 Task: Update the pool type of the saved search to private or community pool.
Action: Mouse moved to (309, 239)
Screenshot: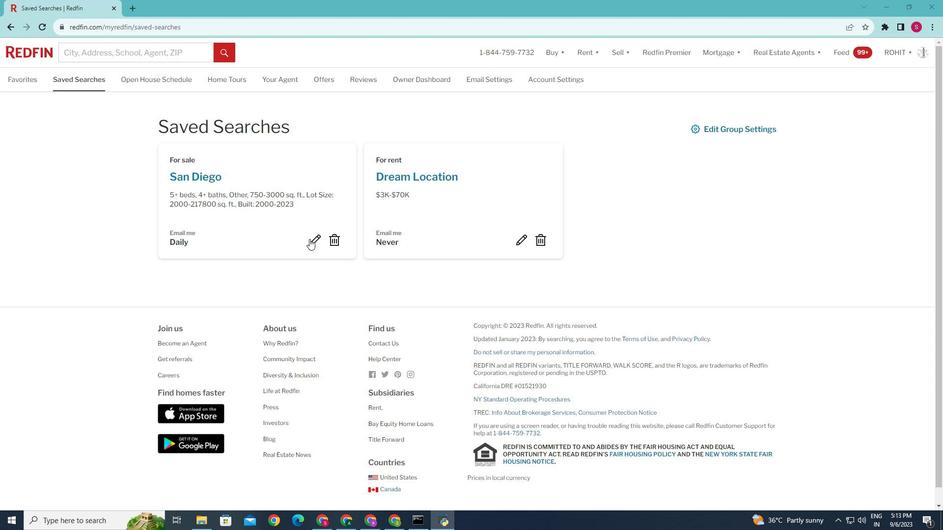 
Action: Mouse pressed left at (309, 239)
Screenshot: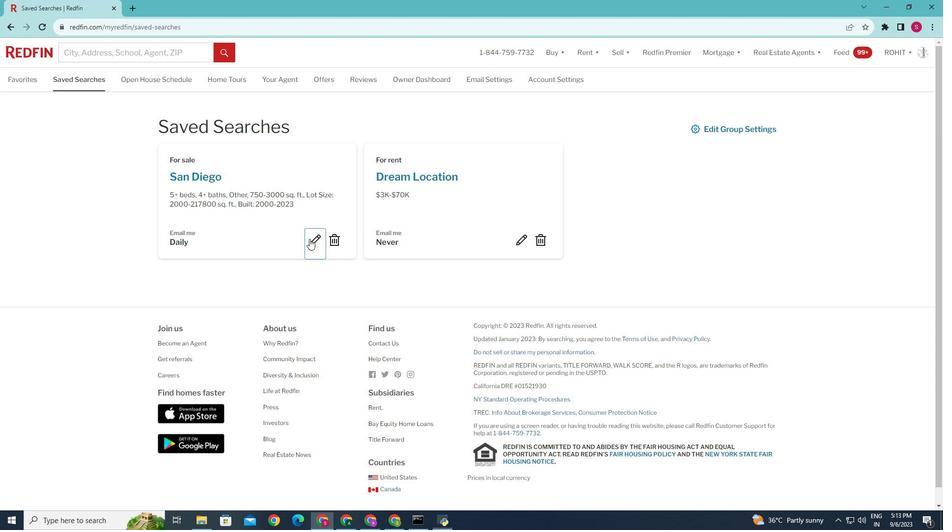 
Action: Mouse moved to (402, 296)
Screenshot: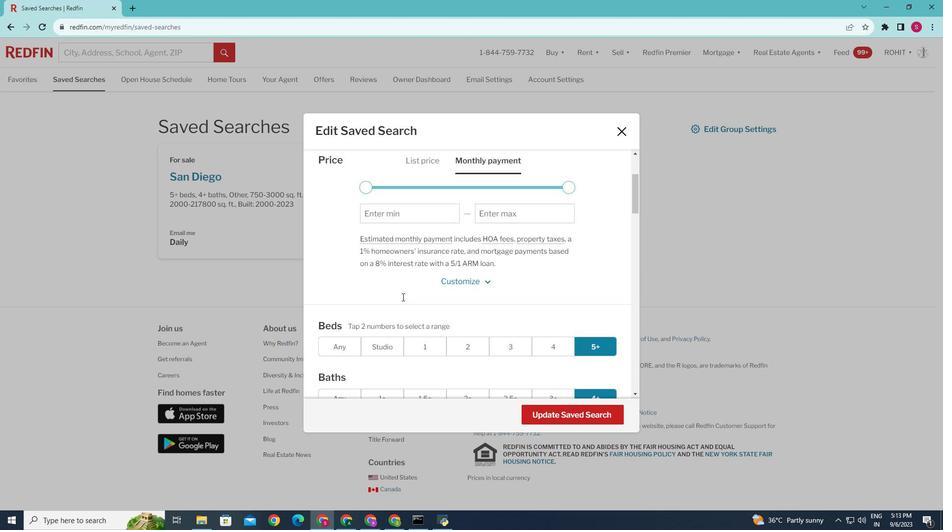 
Action: Mouse scrolled (402, 296) with delta (0, 0)
Screenshot: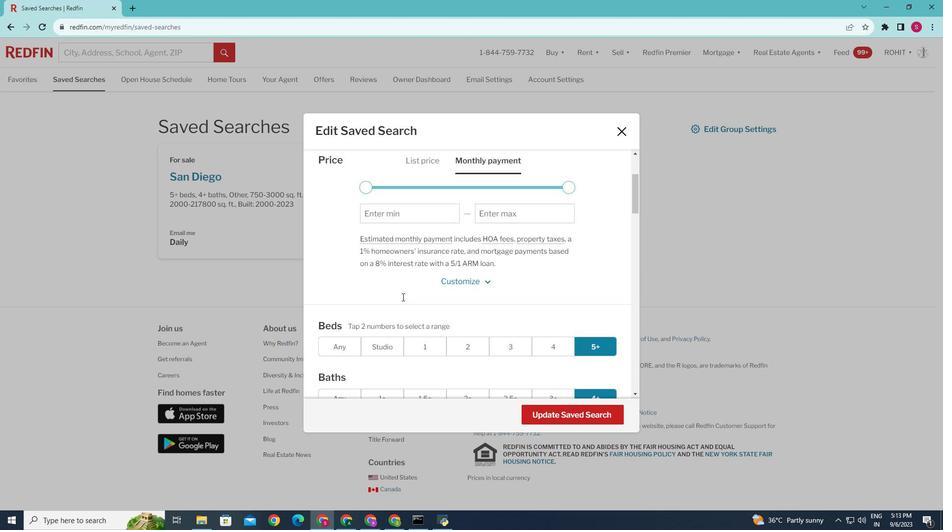 
Action: Mouse scrolled (402, 296) with delta (0, 0)
Screenshot: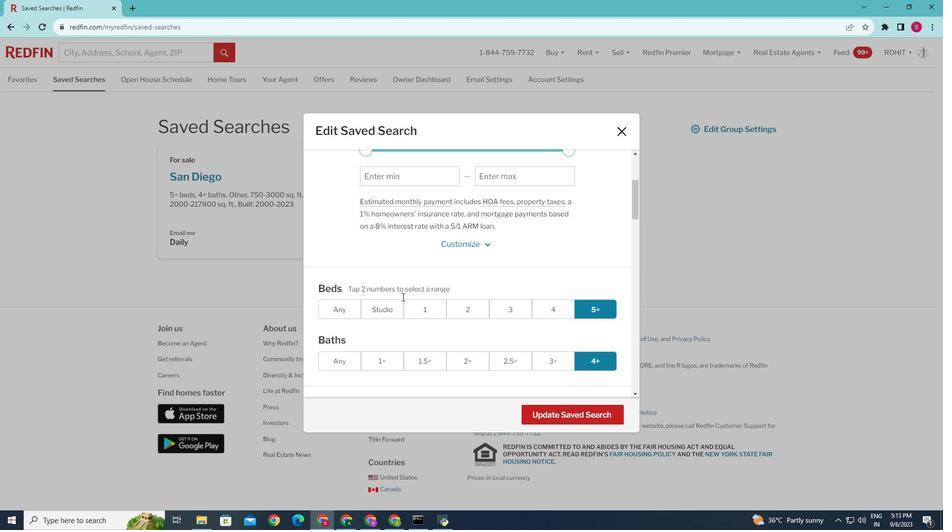 
Action: Mouse moved to (402, 297)
Screenshot: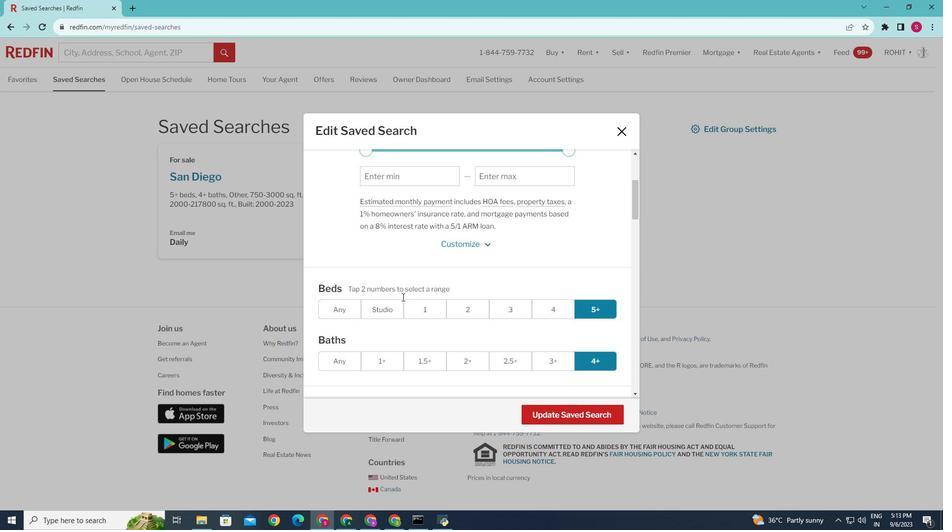 
Action: Mouse scrolled (402, 296) with delta (0, 0)
Screenshot: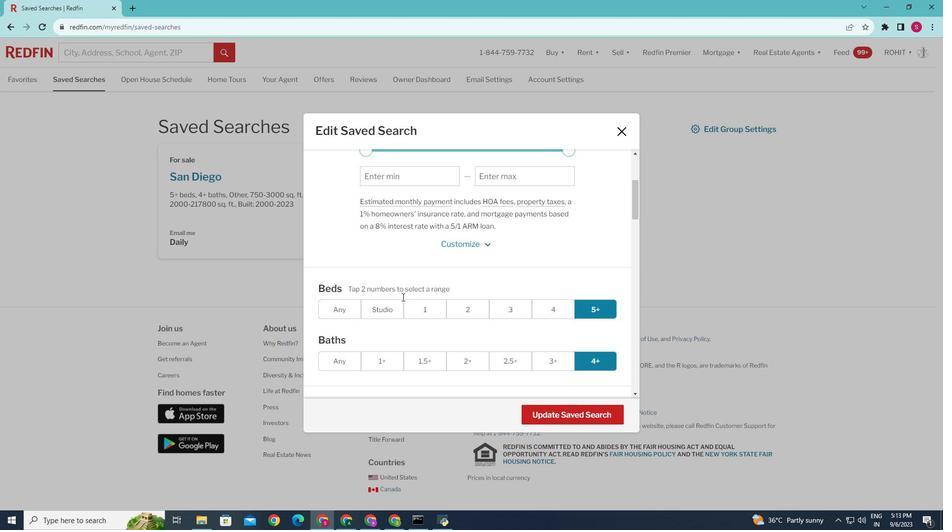 
Action: Mouse scrolled (402, 296) with delta (0, 0)
Screenshot: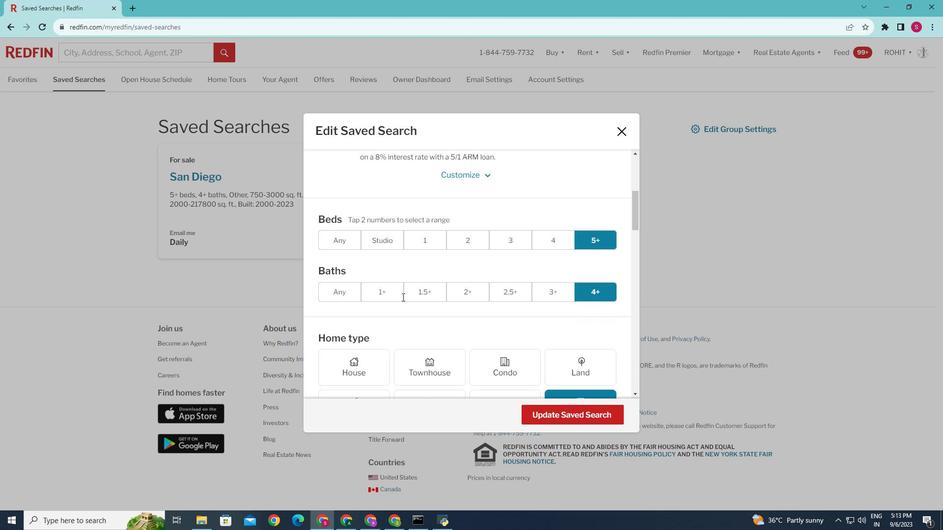 
Action: Mouse scrolled (402, 296) with delta (0, 0)
Screenshot: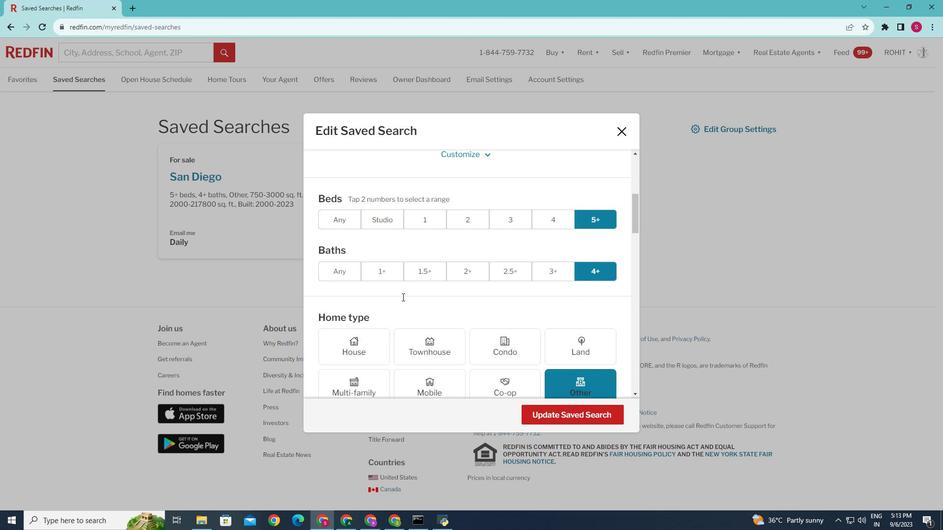 
Action: Mouse scrolled (402, 296) with delta (0, 0)
Screenshot: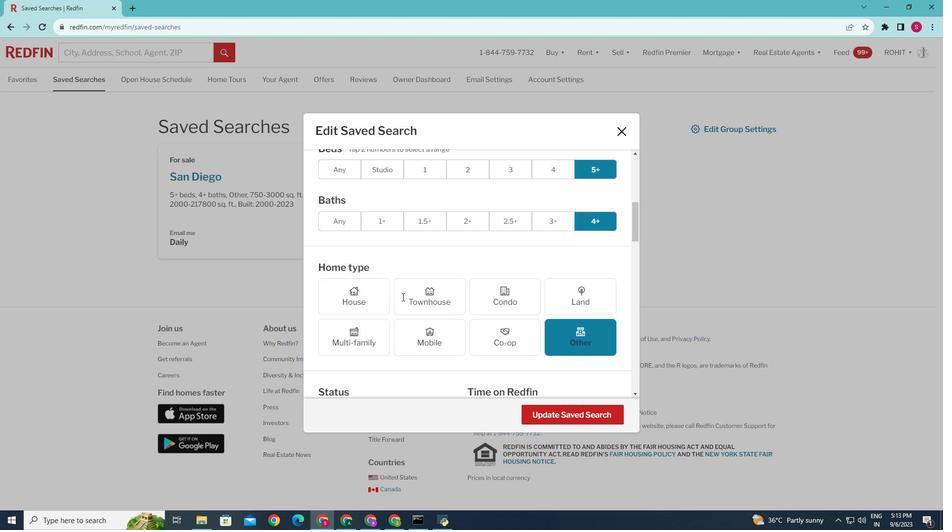 
Action: Mouse scrolled (402, 296) with delta (0, 0)
Screenshot: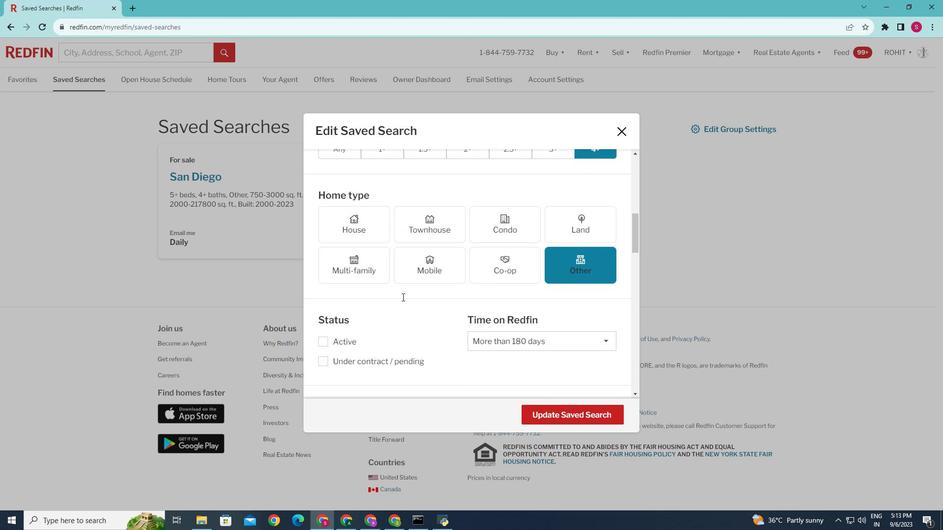 
Action: Mouse scrolled (402, 296) with delta (0, 0)
Screenshot: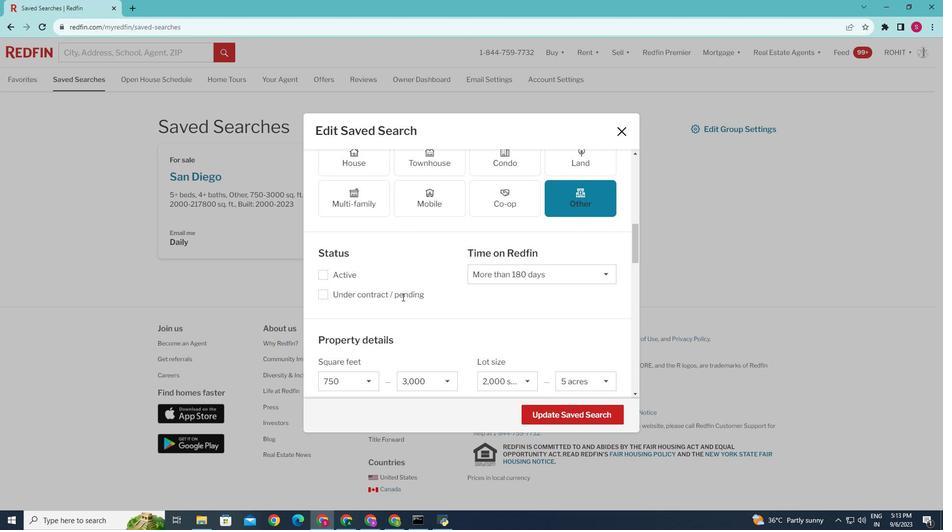 
Action: Mouse scrolled (402, 296) with delta (0, 0)
Screenshot: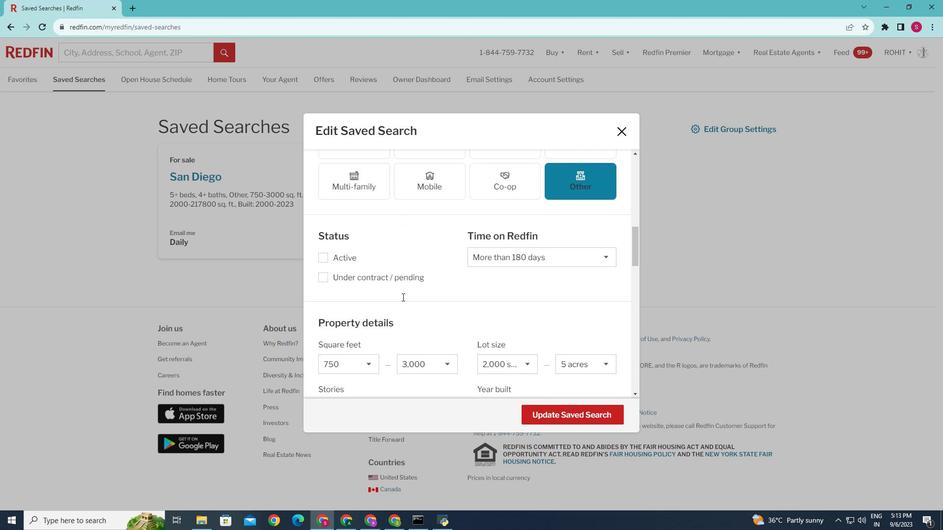 
Action: Mouse scrolled (402, 296) with delta (0, 0)
Screenshot: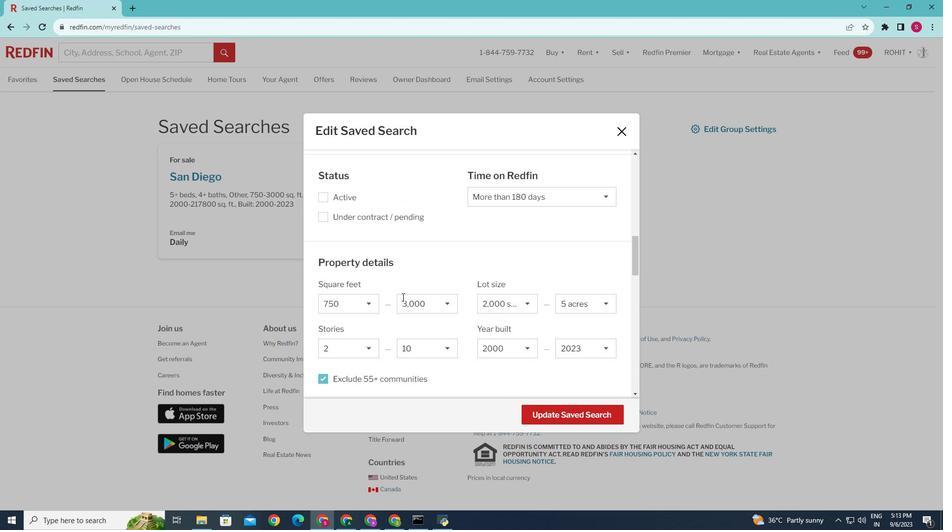 
Action: Mouse scrolled (402, 296) with delta (0, 0)
Screenshot: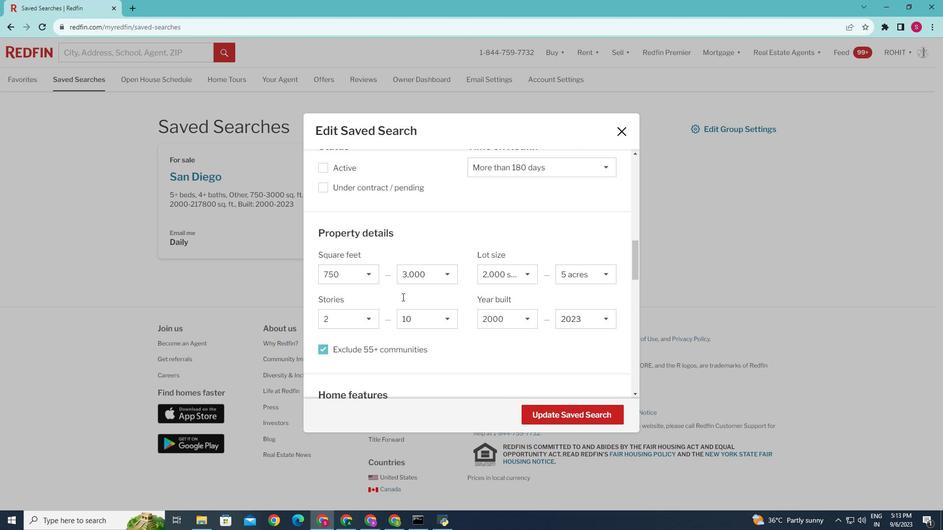 
Action: Mouse scrolled (402, 296) with delta (0, 0)
Screenshot: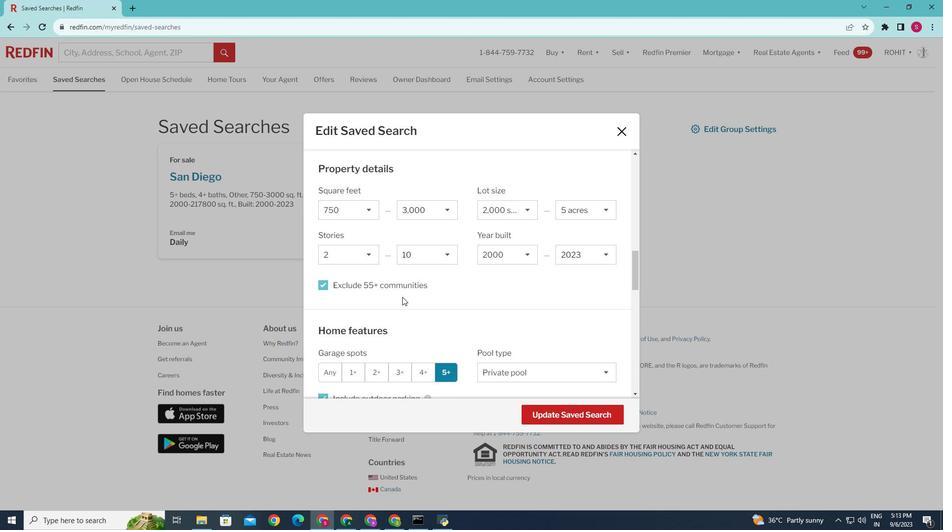 
Action: Mouse scrolled (402, 296) with delta (0, 0)
Screenshot: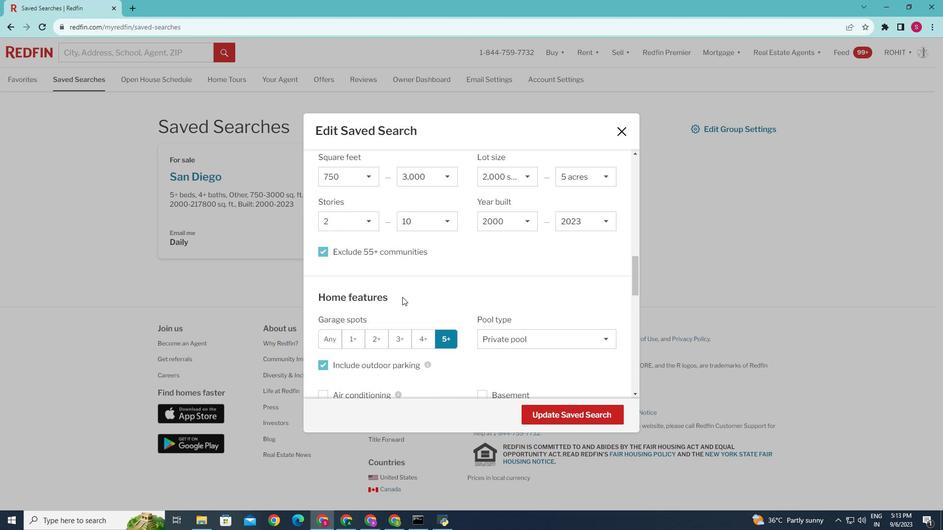 
Action: Mouse scrolled (402, 296) with delta (0, 0)
Screenshot: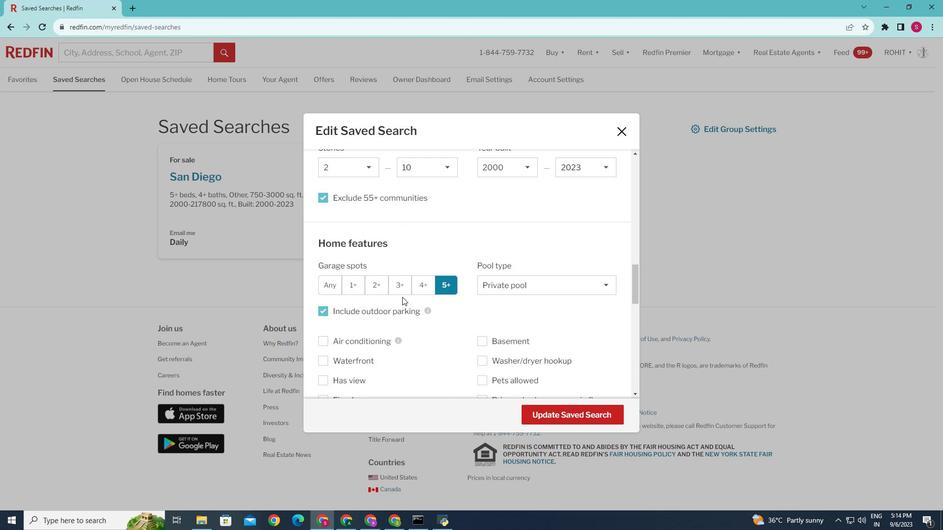 
Action: Mouse moved to (535, 279)
Screenshot: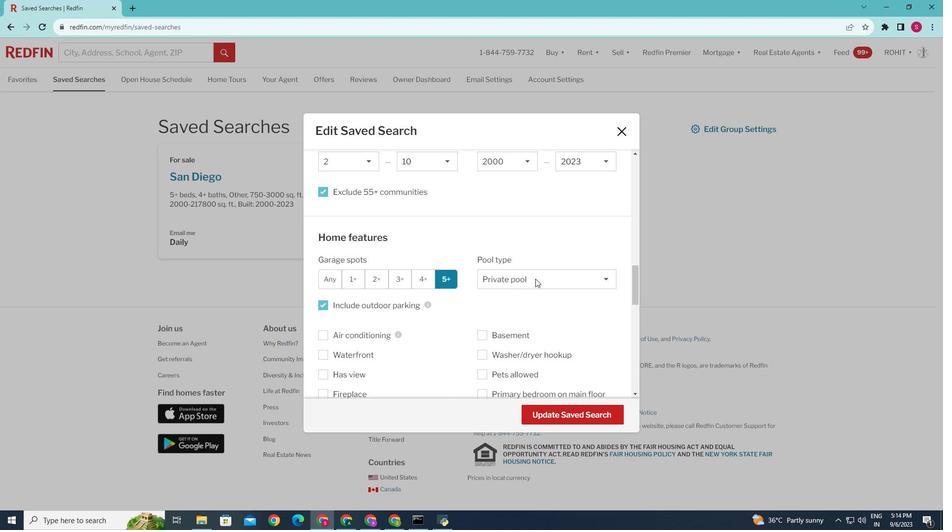 
Action: Mouse pressed left at (535, 279)
Screenshot: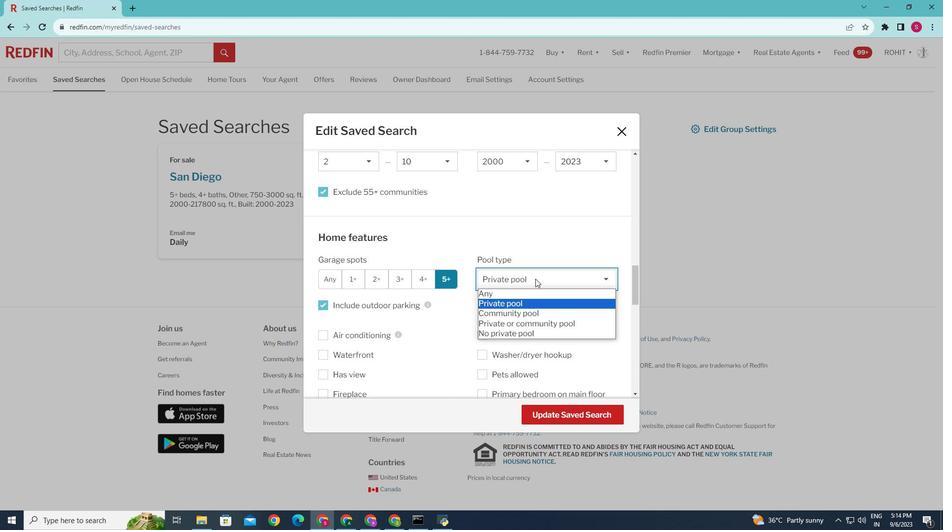 
Action: Mouse moved to (529, 321)
Screenshot: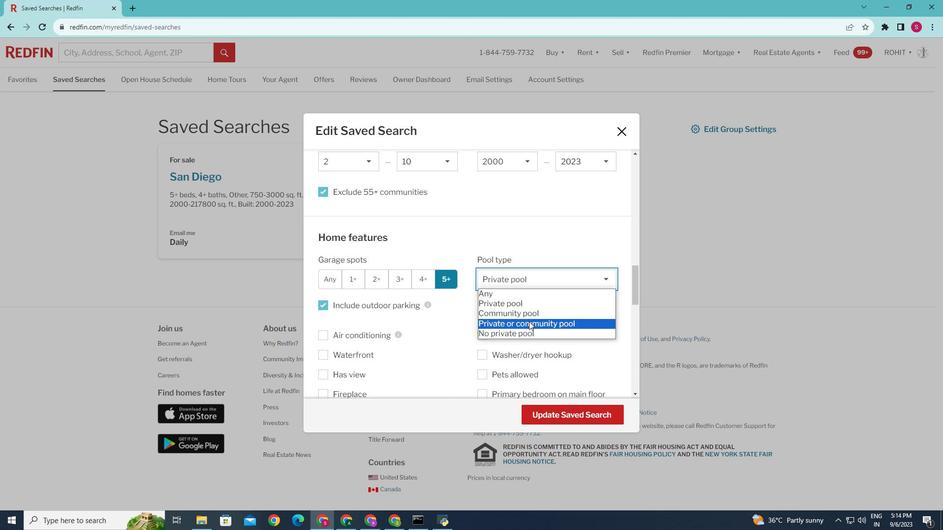 
Action: Mouse pressed left at (529, 321)
Screenshot: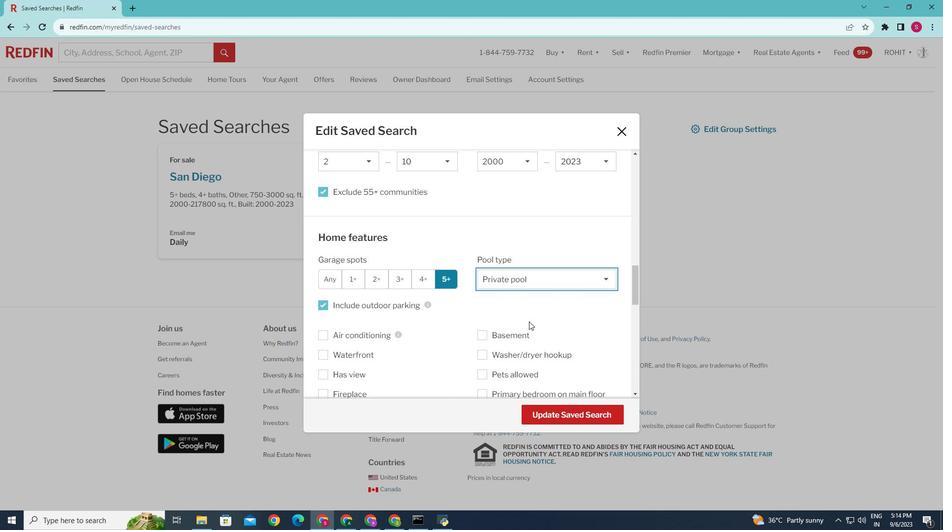 
Action: Mouse moved to (544, 411)
Screenshot: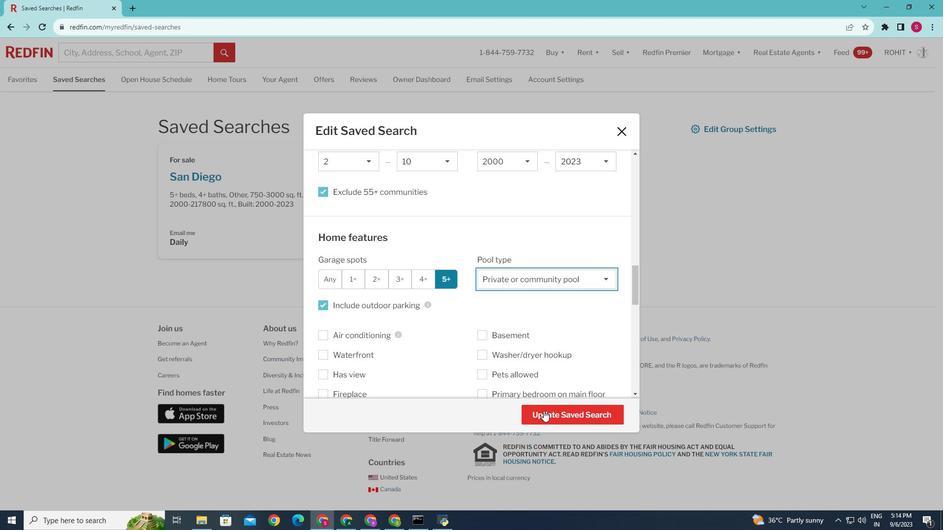 
Action: Mouse pressed left at (544, 411)
Screenshot: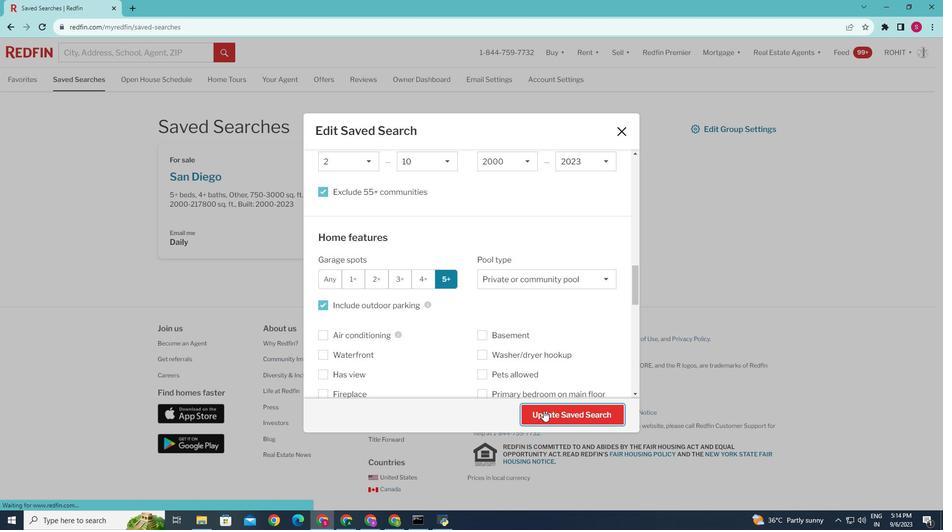 
Action: Mouse moved to (434, 339)
Screenshot: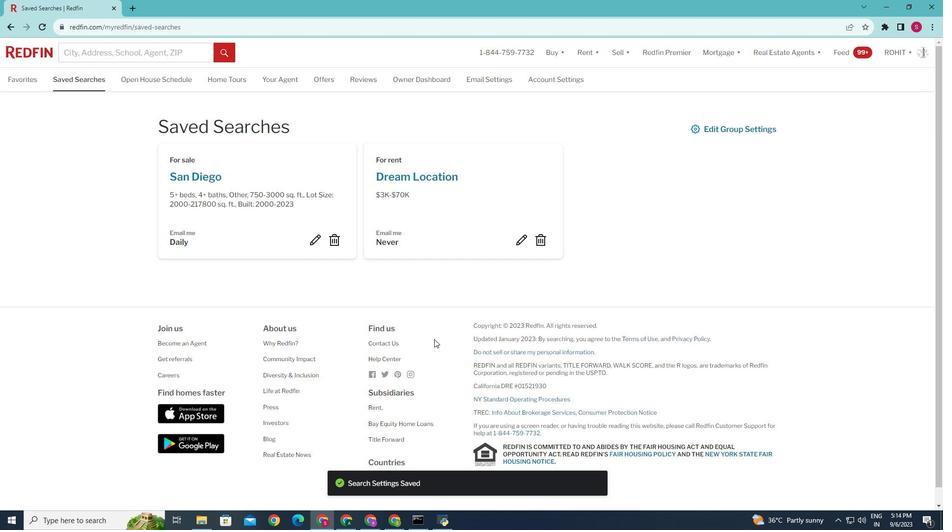 
